 Task: Create Card Infrastructure Maintenance in Board Business Intelligence to Workspace Agile Methodology. Create Card Production Performance Review in Board Product Launch Management to Workspace Agile Methodology. Create Card Infrastructure Maintenance in Board Brand Management and Reputation Monitoring to Workspace Agile Methodology
Action: Mouse moved to (66, 256)
Screenshot: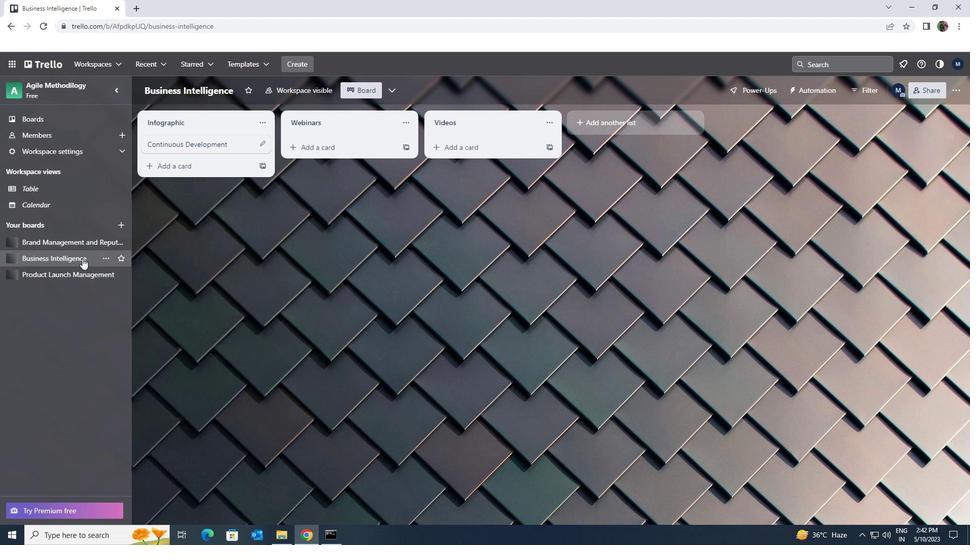 
Action: Mouse pressed left at (66, 256)
Screenshot: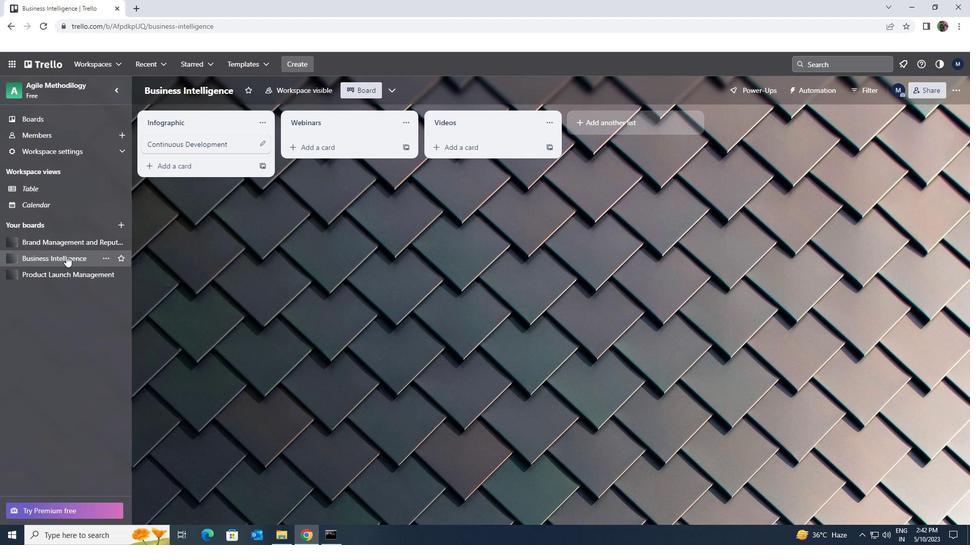 
Action: Mouse moved to (295, 150)
Screenshot: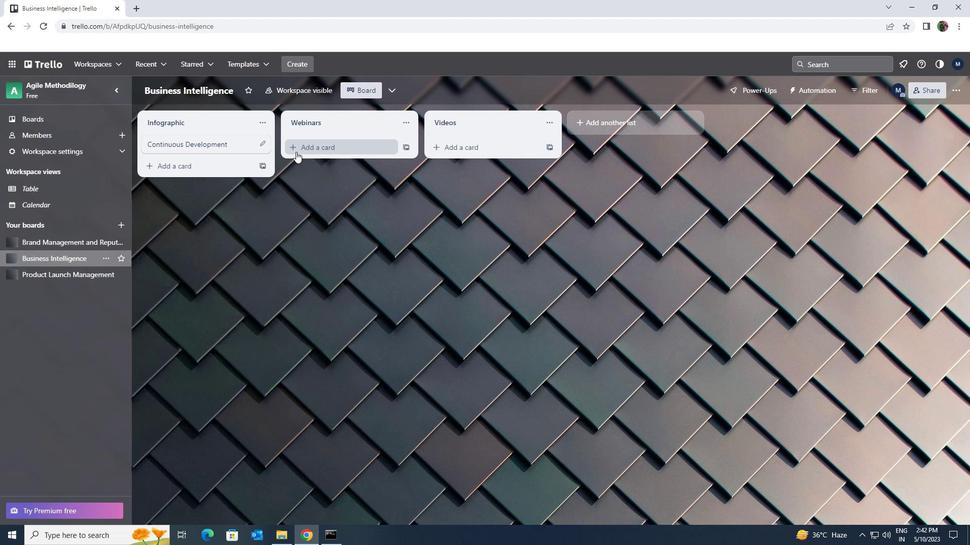 
Action: Mouse pressed left at (295, 150)
Screenshot: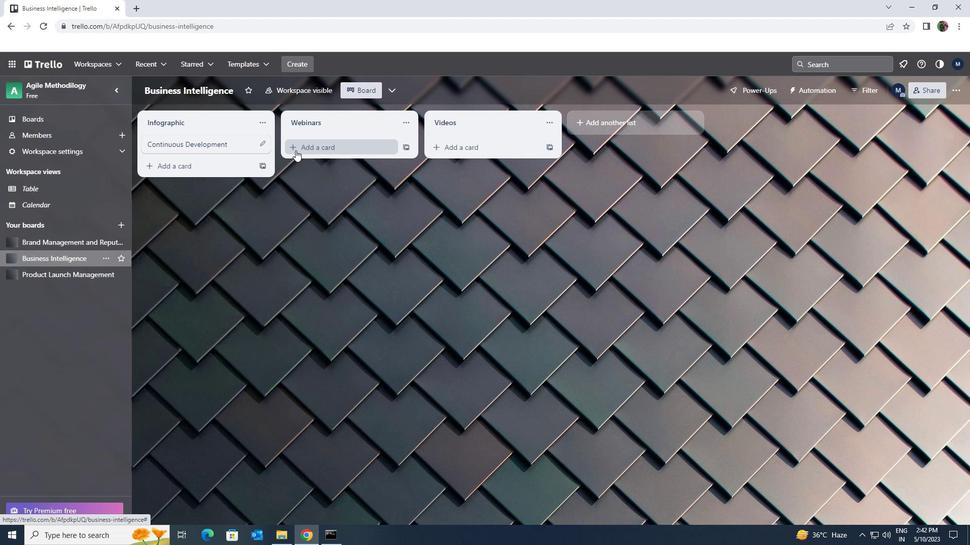 
Action: Key pressed <Key.shift><Key.shift><Key.shift>INFRASTRUCTURE<Key.space><Key.shift>MAINTENANCE
Screenshot: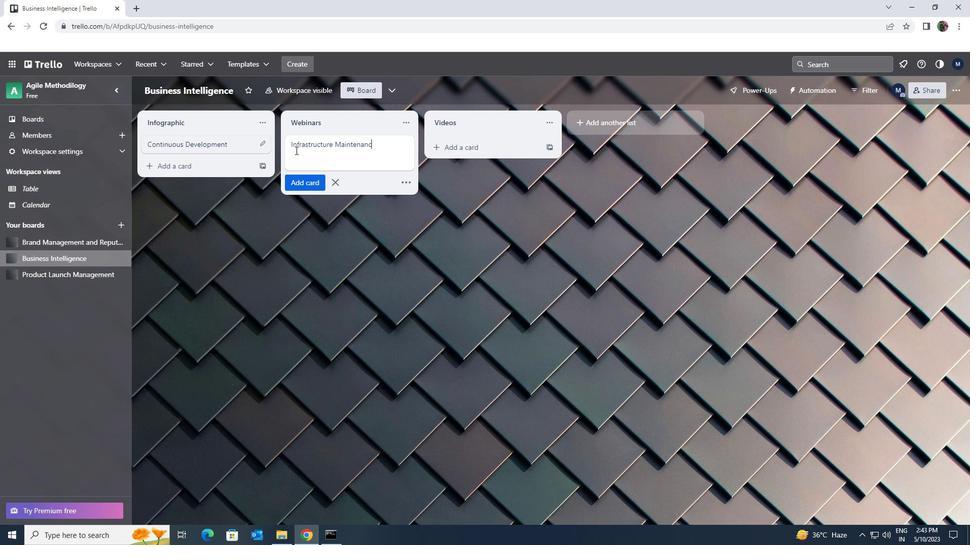 
Action: Mouse moved to (300, 179)
Screenshot: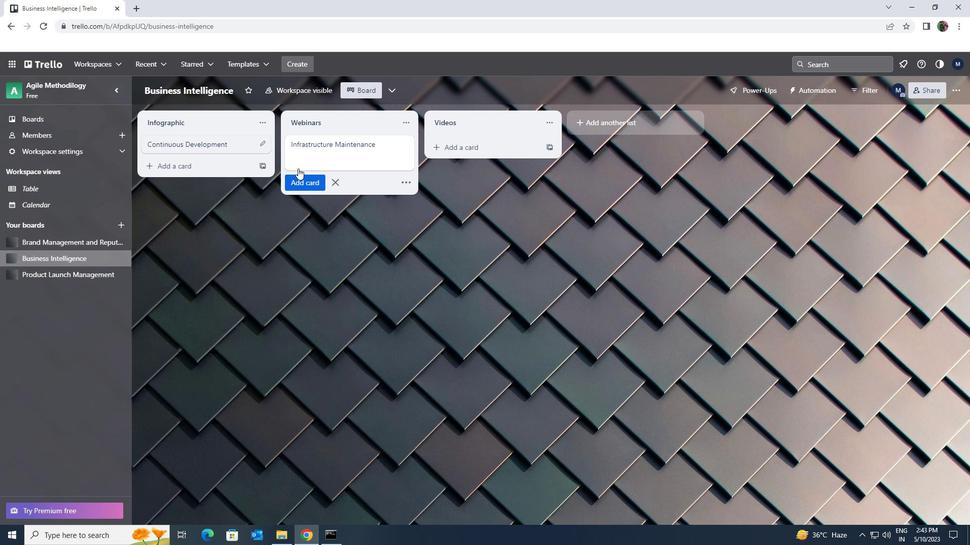 
Action: Mouse pressed left at (300, 179)
Screenshot: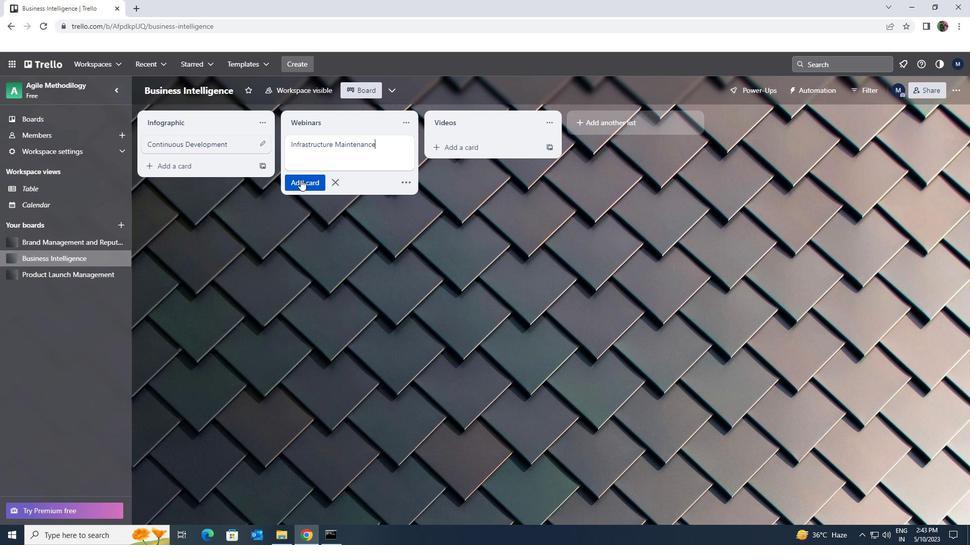 
Action: Mouse moved to (332, 201)
Screenshot: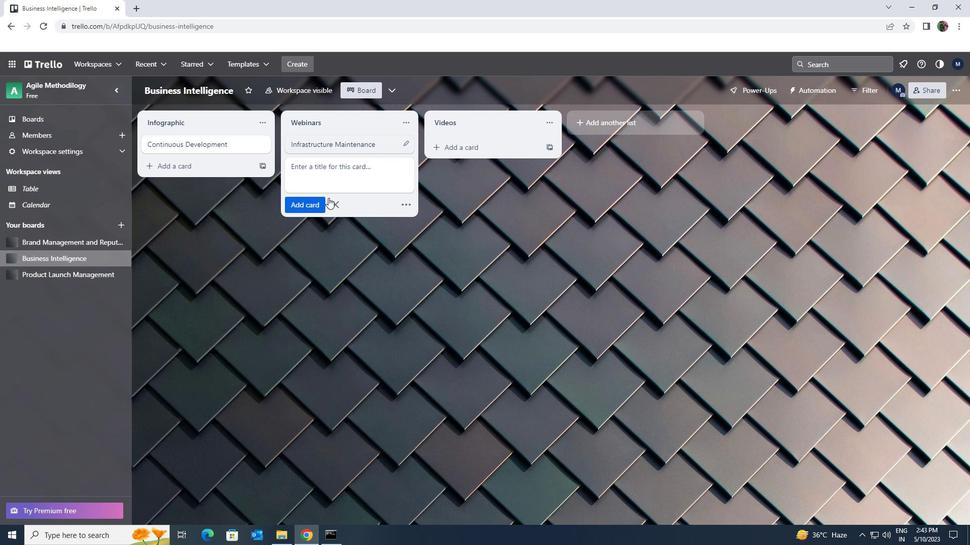 
Action: Mouse pressed left at (332, 201)
Screenshot: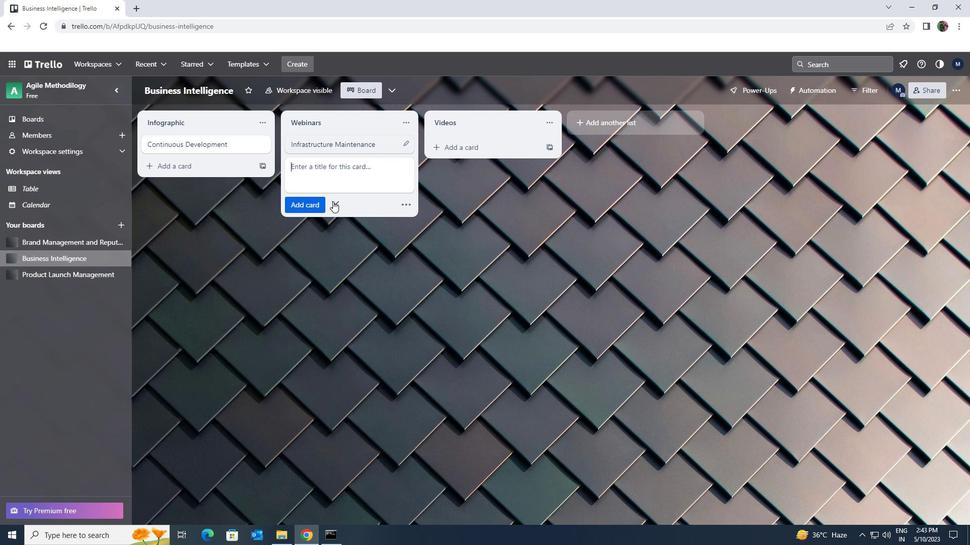 
Action: Mouse moved to (48, 273)
Screenshot: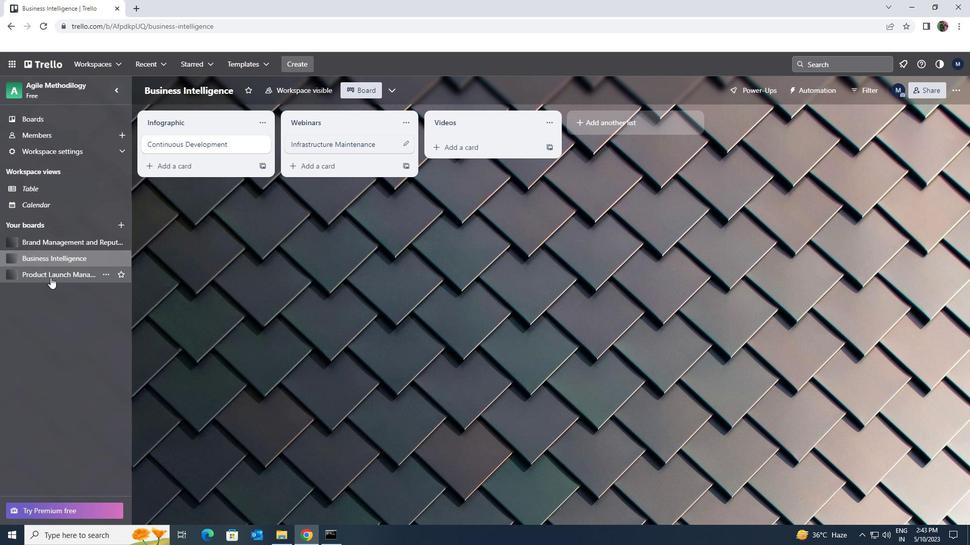 
Action: Mouse pressed left at (48, 273)
Screenshot: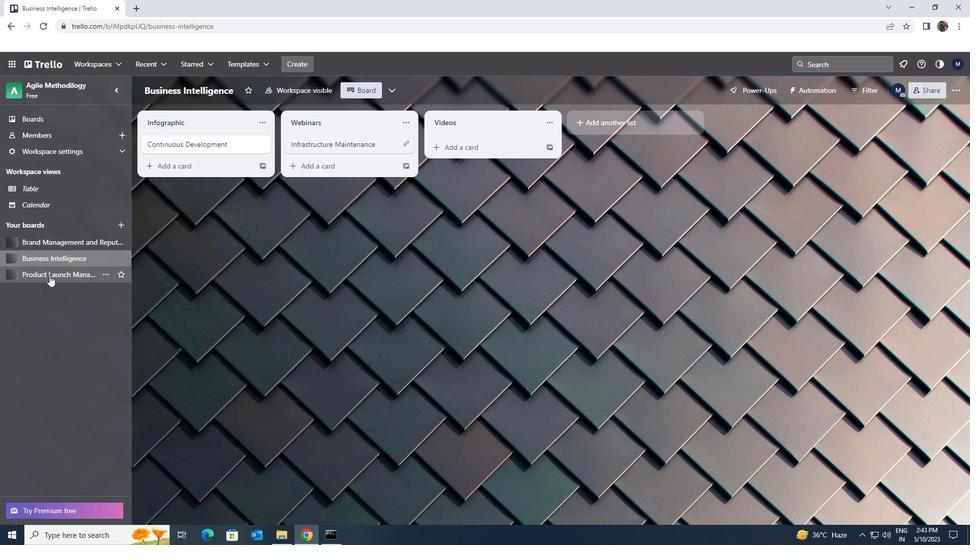
Action: Mouse moved to (296, 149)
Screenshot: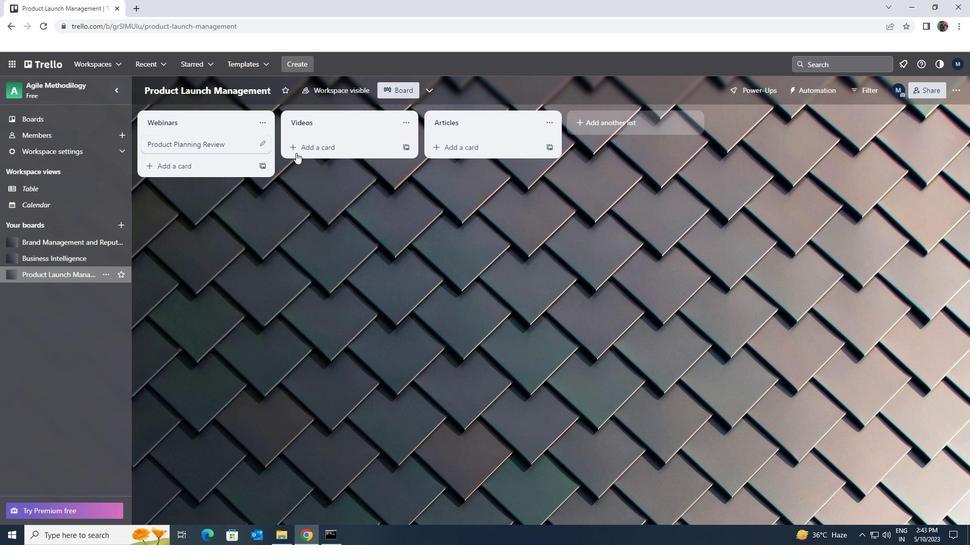 
Action: Mouse pressed left at (296, 149)
Screenshot: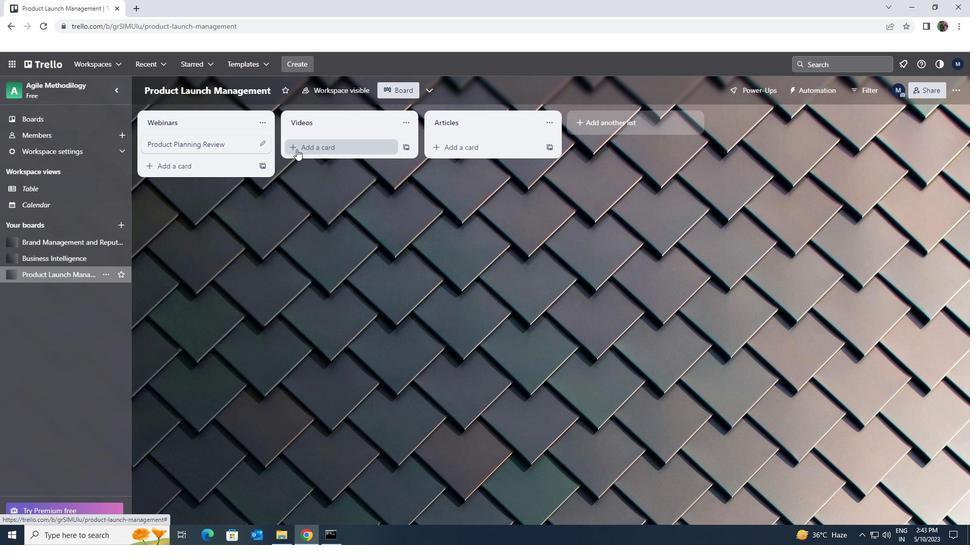 
Action: Key pressed <Key.shift><Key.shift><Key.shift><Key.shift><Key.shift><Key.shift><Key.shift><Key.shift><Key.shift>PRODUCATION<Key.space><Key.shift>PERFORMANCE<Key.space><Key.shift>REVIEW
Screenshot: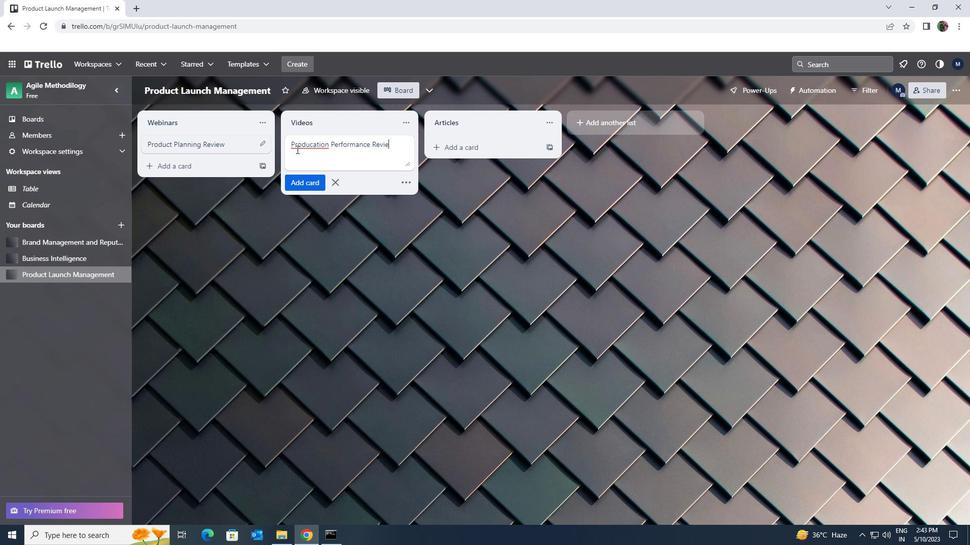 
Action: Mouse moved to (295, 179)
Screenshot: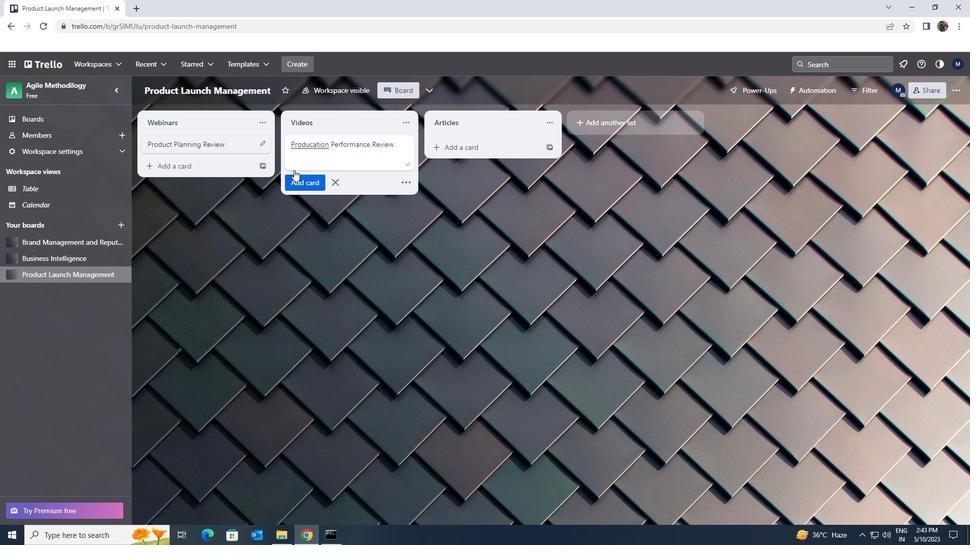 
Action: Mouse pressed left at (295, 179)
Screenshot: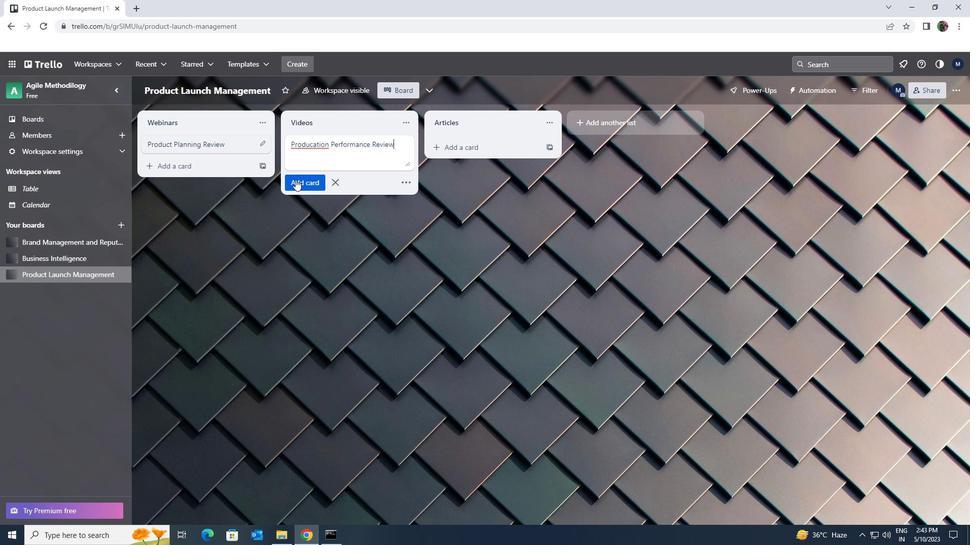 
Action: Mouse moved to (67, 242)
Screenshot: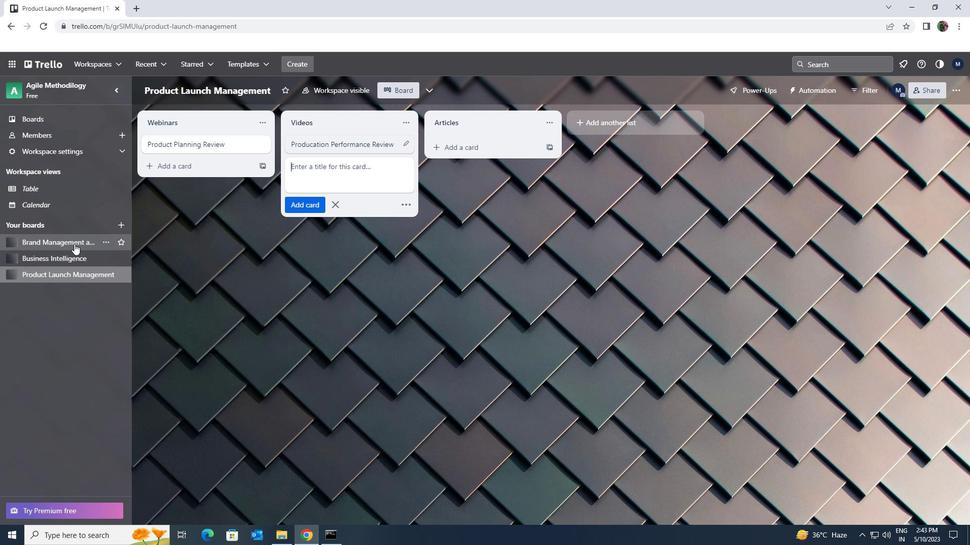 
Action: Mouse pressed left at (67, 242)
Screenshot: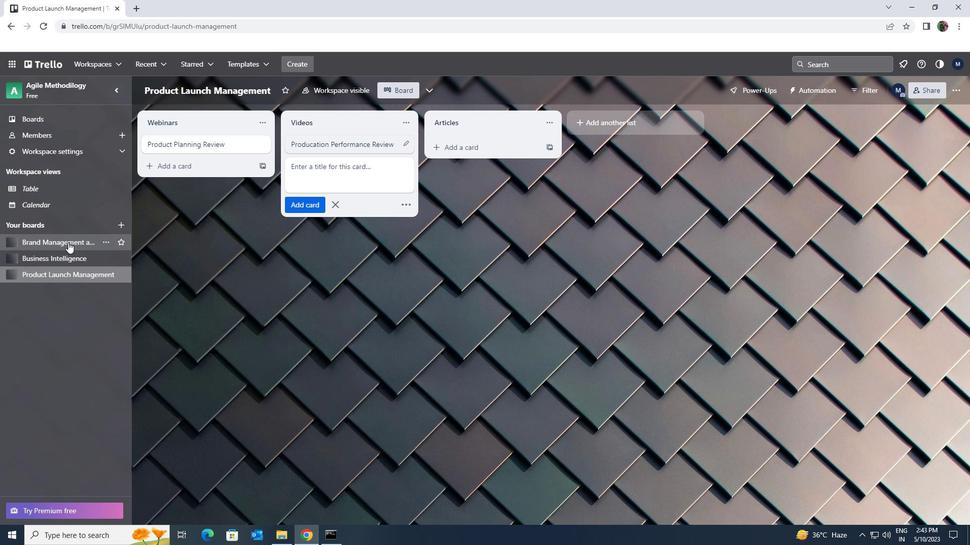 
Action: Mouse moved to (299, 153)
Screenshot: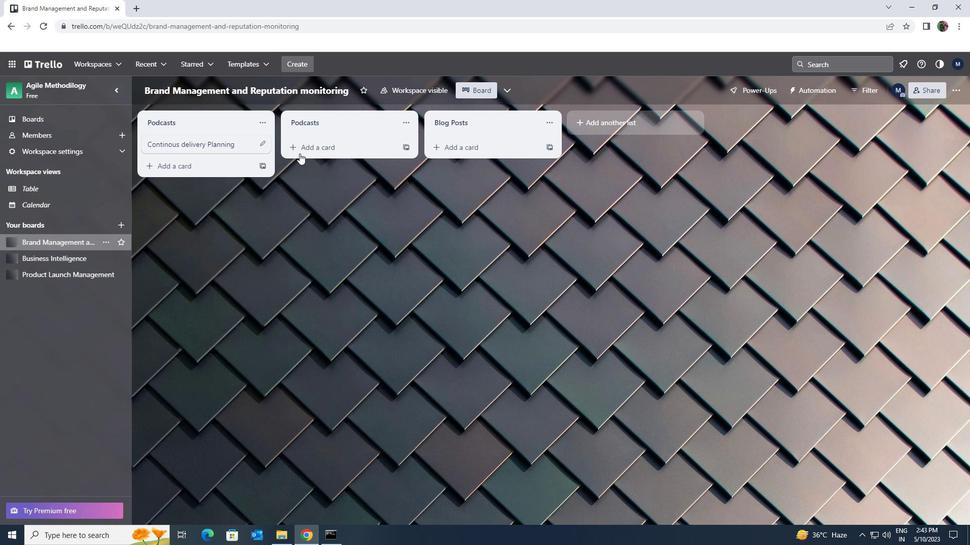 
Action: Mouse pressed left at (299, 153)
Screenshot: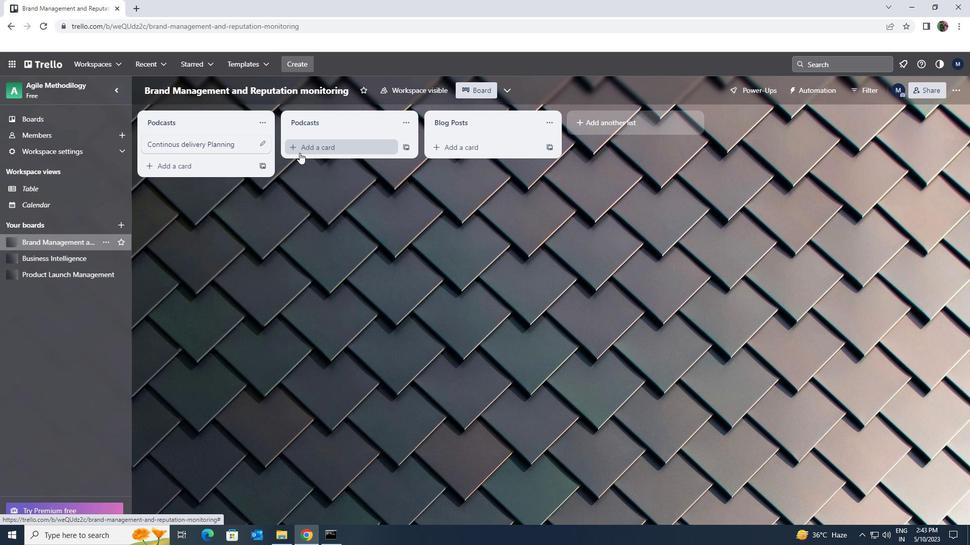 
Action: Mouse moved to (309, 155)
Screenshot: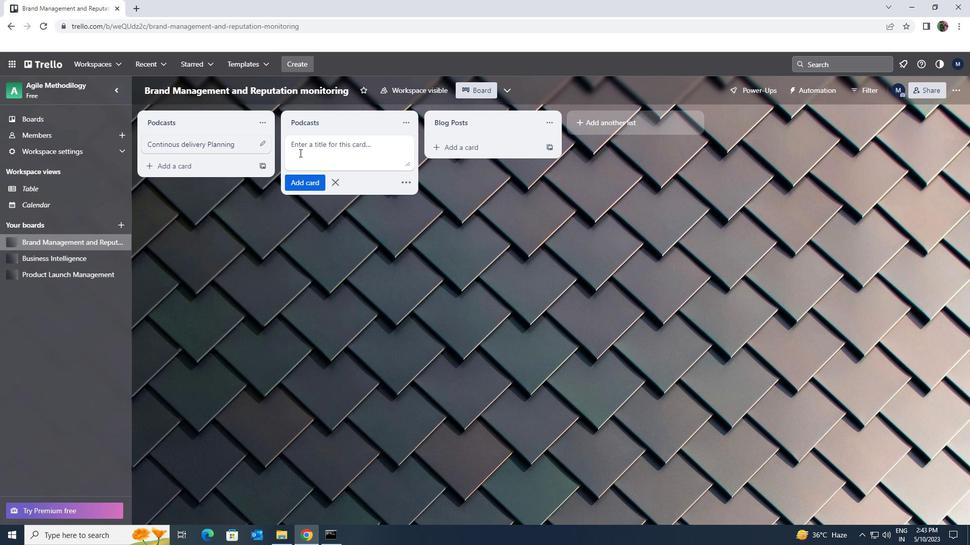 
Action: Key pressed <Key.shift><Key.shift><Key.shift><Key.shift><Key.shift><Key.shift><Key.shift><Key.shift><Key.shift><Key.shift><Key.shift><Key.shift><Key.shift><Key.shift><Key.shift><Key.shift><Key.shift><Key.shift>INFRASTRUCTUE<Key.space><Key.shift>MAINTENANCE
Screenshot: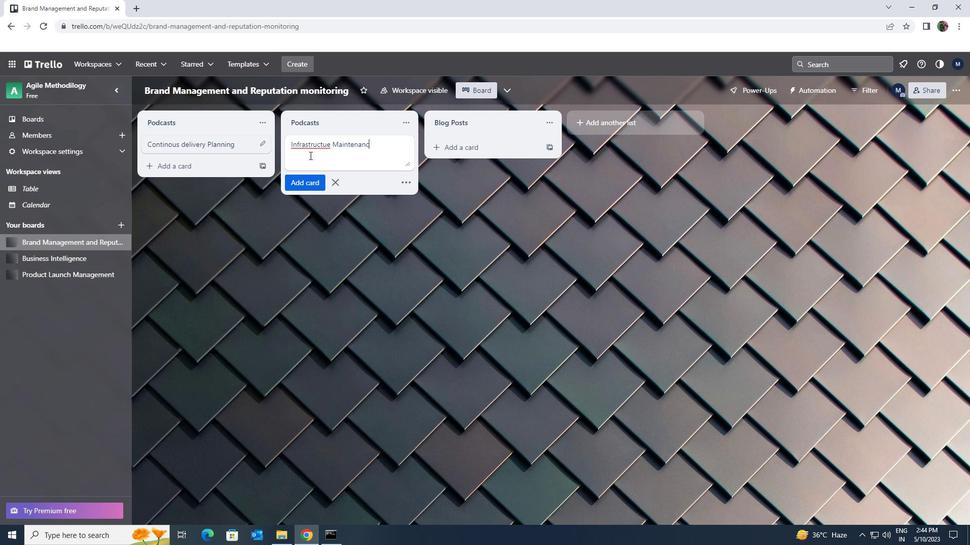 
Action: Mouse moved to (315, 177)
Screenshot: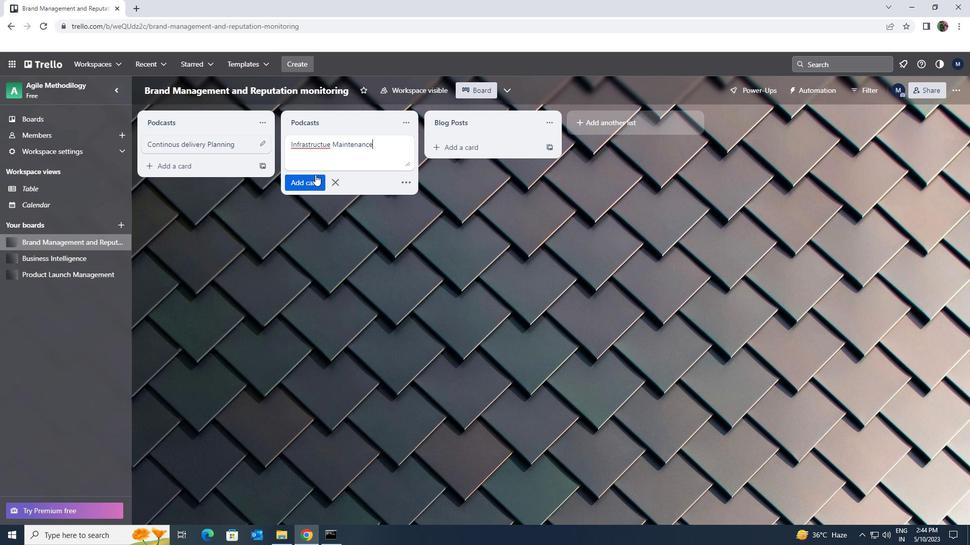
Action: Mouse pressed left at (315, 177)
Screenshot: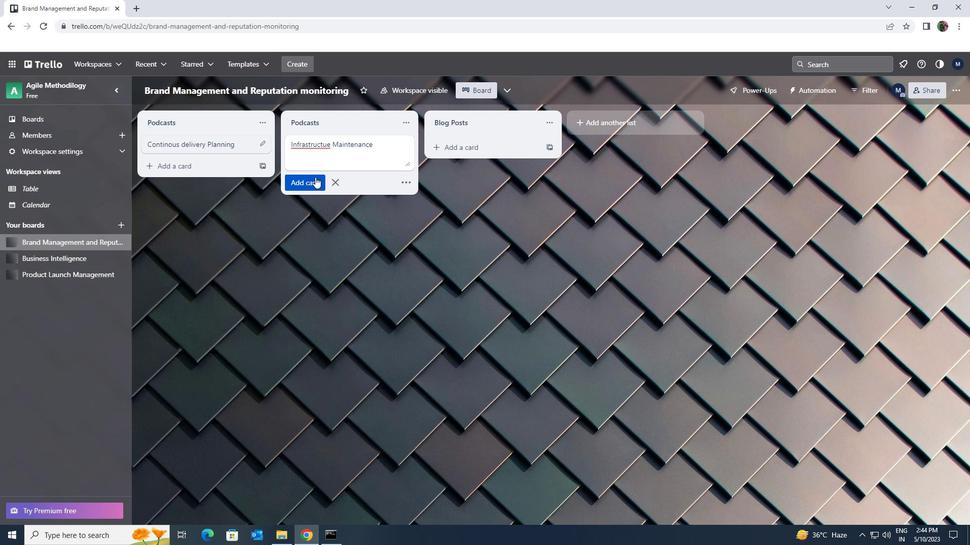 
Action: Mouse moved to (338, 197)
Screenshot: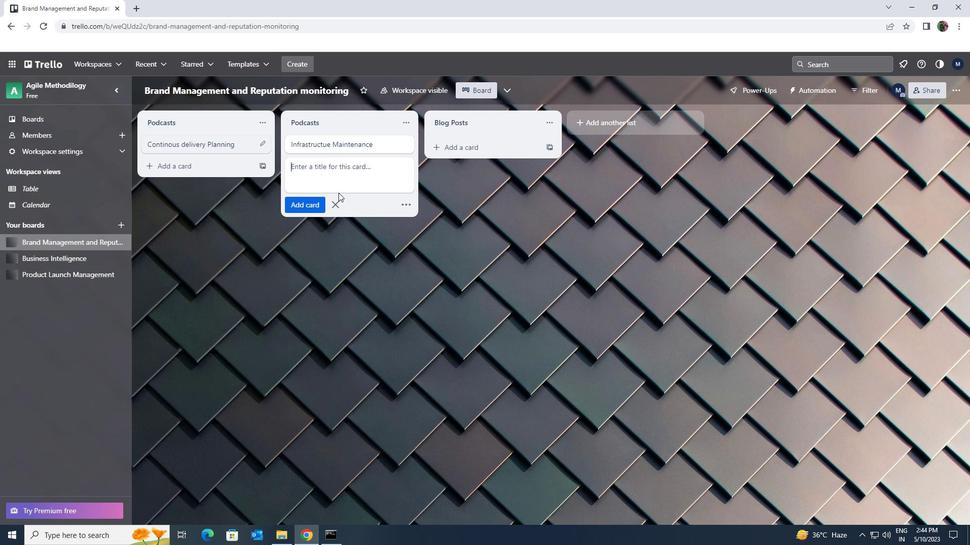 
Action: Mouse pressed left at (338, 197)
Screenshot: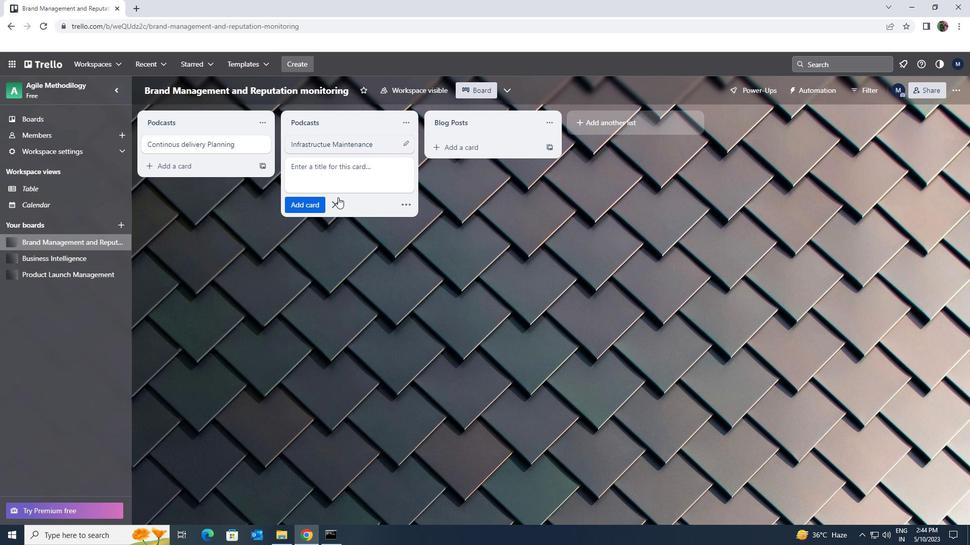 
Action: Mouse moved to (337, 197)
Screenshot: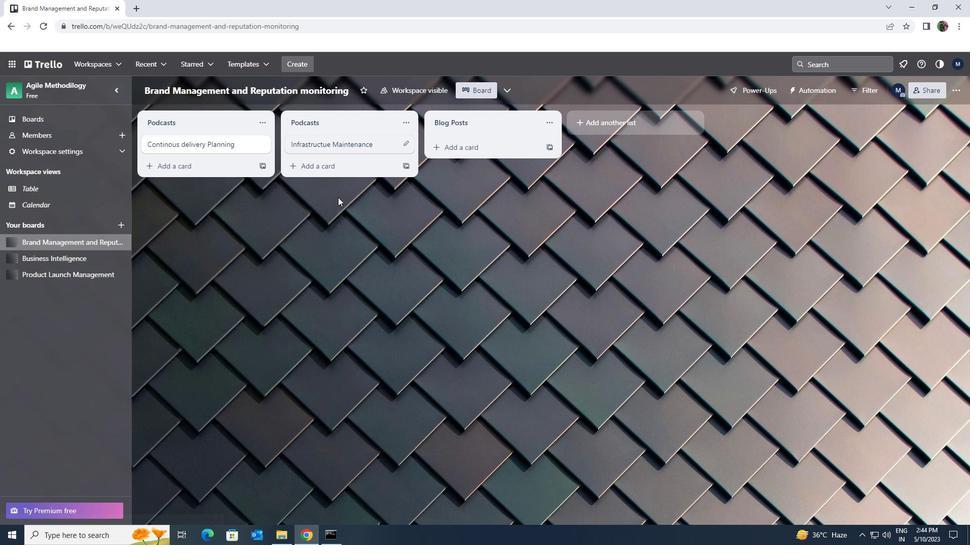
